 Task: Enable "Deinterlace video" for transcode stream output.
Action: Mouse moved to (96, 15)
Screenshot: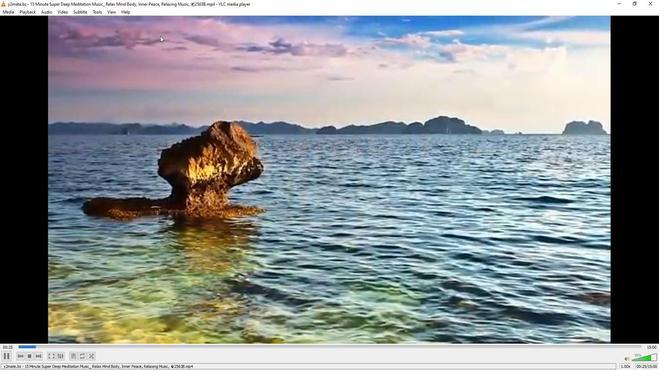 
Action: Mouse pressed left at (96, 15)
Screenshot: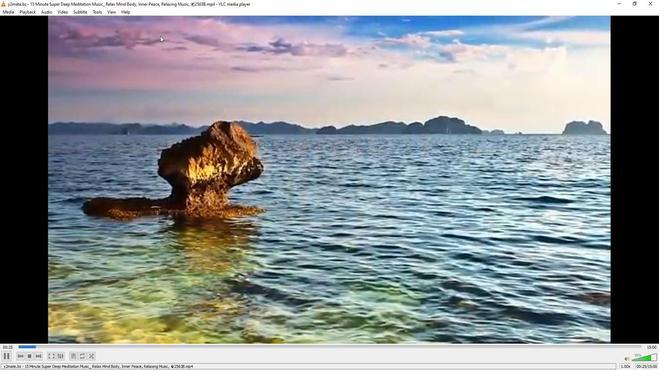 
Action: Mouse moved to (111, 97)
Screenshot: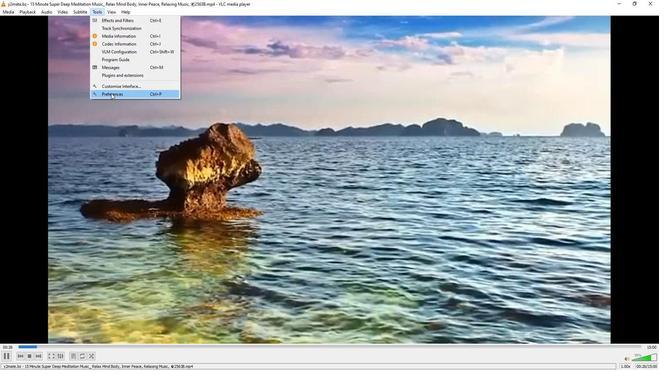 
Action: Mouse pressed left at (111, 97)
Screenshot: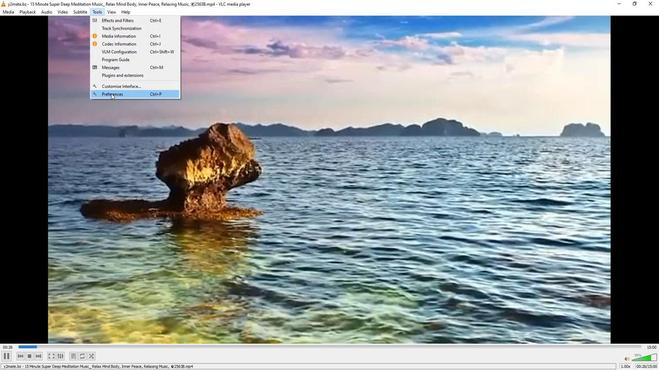 
Action: Mouse moved to (218, 303)
Screenshot: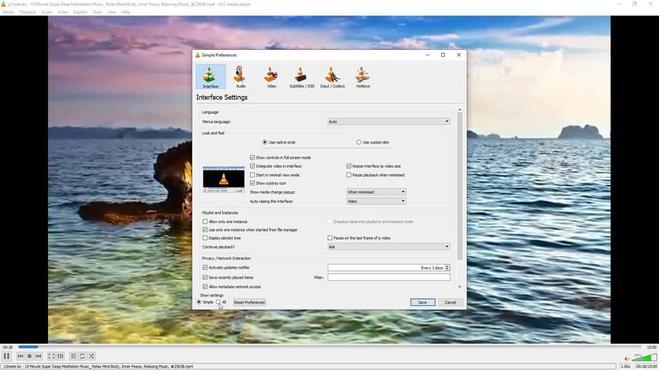 
Action: Mouse pressed left at (218, 303)
Screenshot: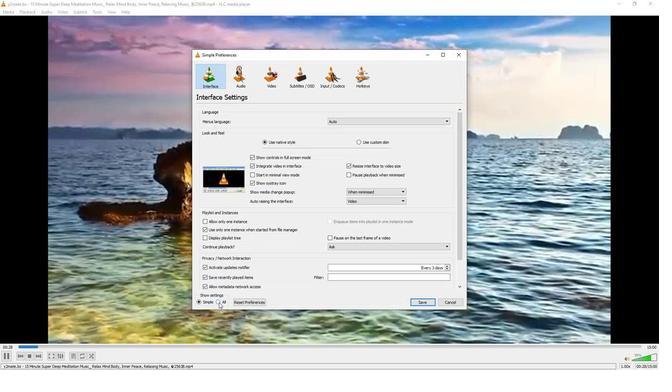 
Action: Mouse moved to (224, 199)
Screenshot: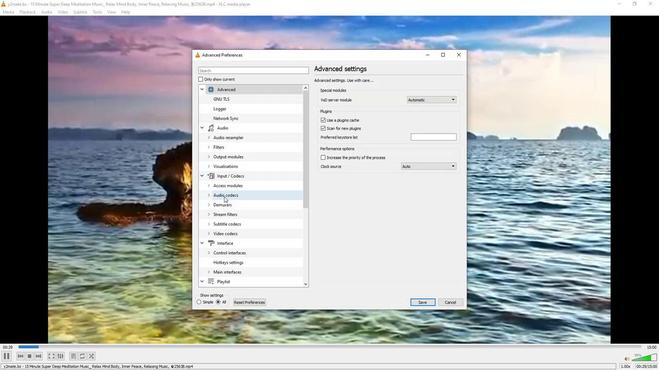 
Action: Mouse scrolled (224, 199) with delta (0, 0)
Screenshot: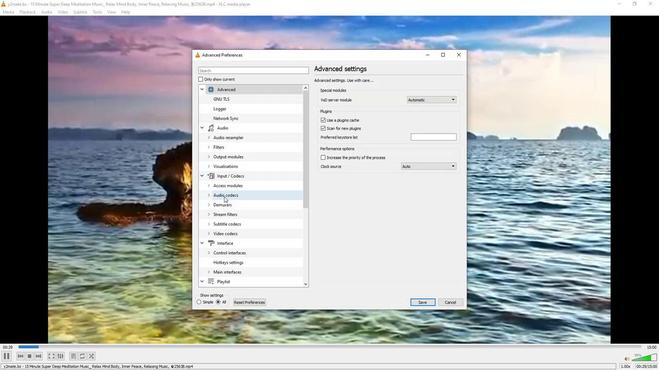 
Action: Mouse moved to (223, 197)
Screenshot: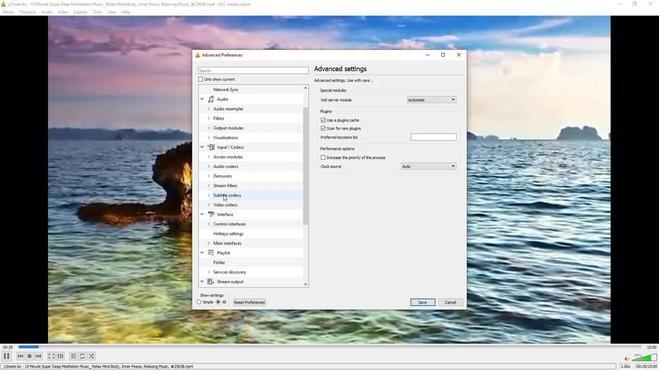 
Action: Mouse scrolled (223, 197) with delta (0, 0)
Screenshot: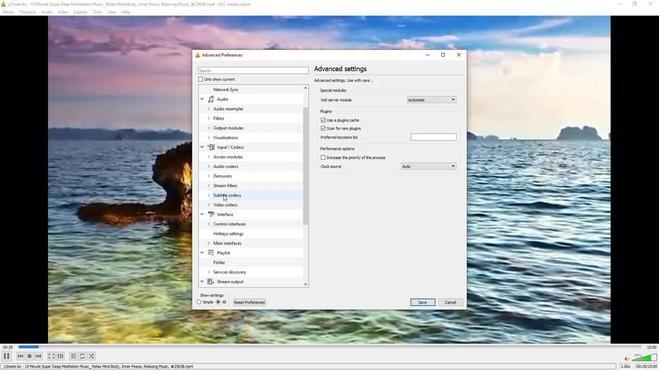 
Action: Mouse moved to (222, 196)
Screenshot: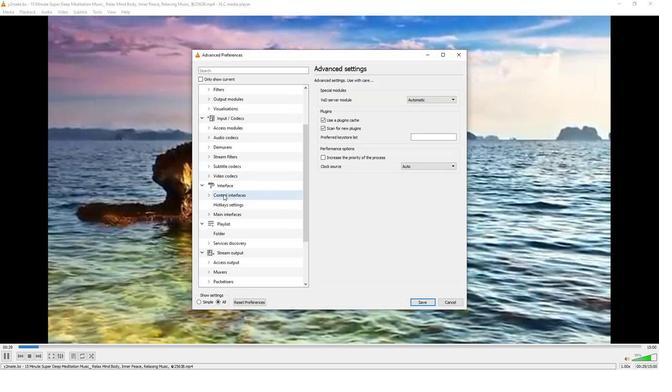 
Action: Mouse scrolled (222, 195) with delta (0, 0)
Screenshot: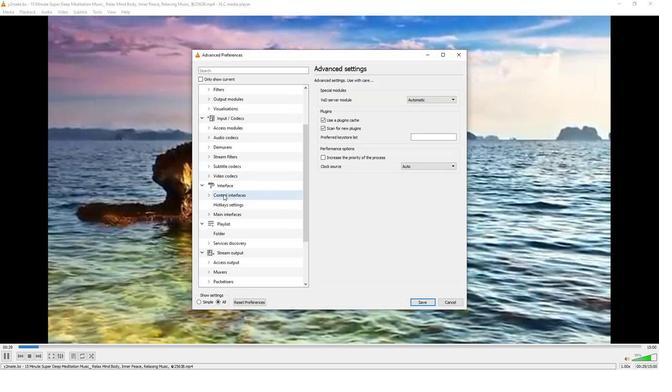 
Action: Mouse moved to (208, 263)
Screenshot: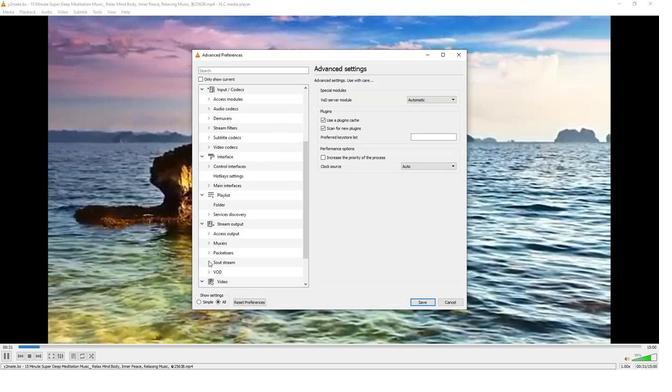 
Action: Mouse pressed left at (208, 263)
Screenshot: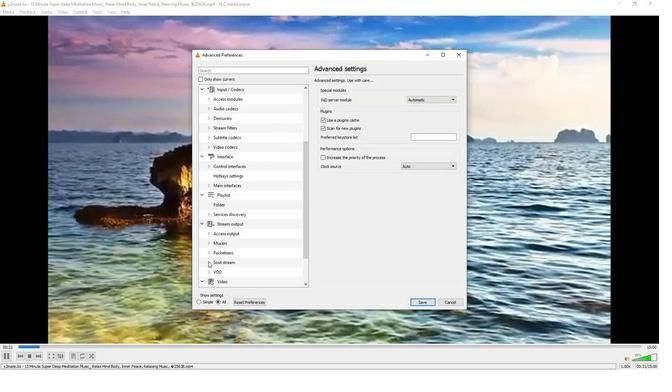 
Action: Mouse moved to (214, 236)
Screenshot: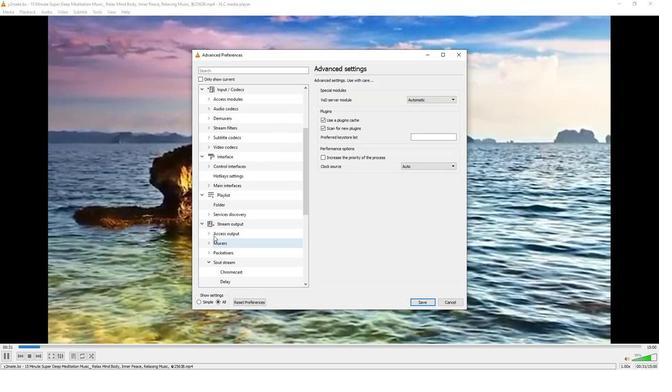 
Action: Mouse scrolled (214, 236) with delta (0, 0)
Screenshot: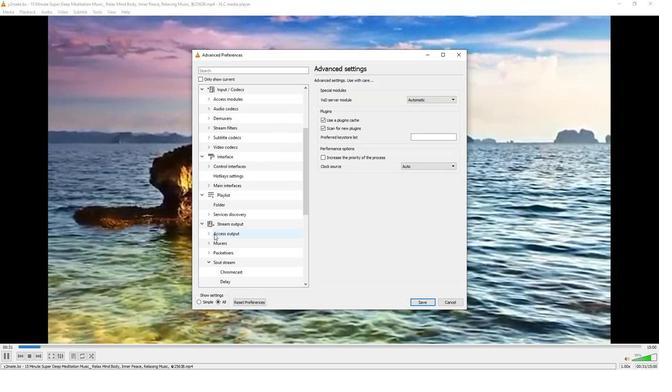 
Action: Mouse scrolled (214, 236) with delta (0, 0)
Screenshot: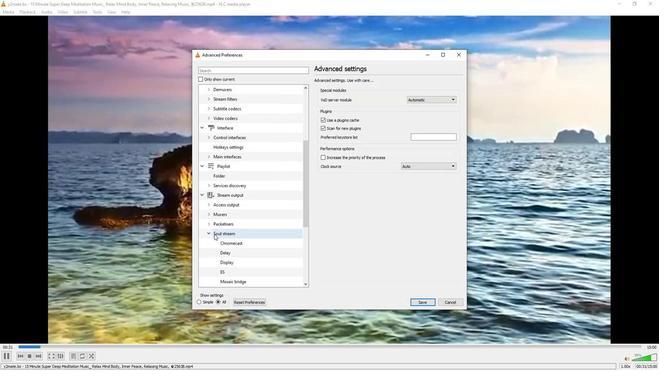 
Action: Mouse scrolled (214, 236) with delta (0, 0)
Screenshot: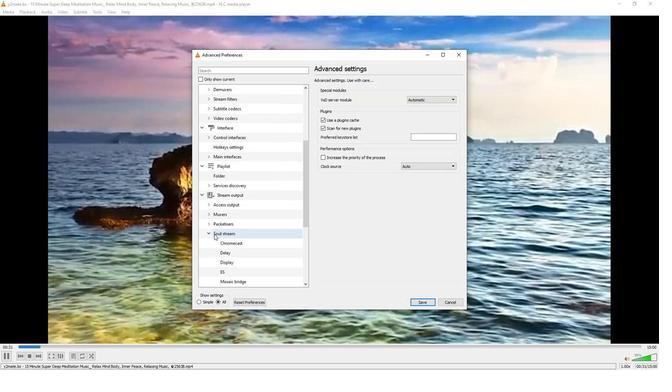 
Action: Mouse moved to (221, 249)
Screenshot: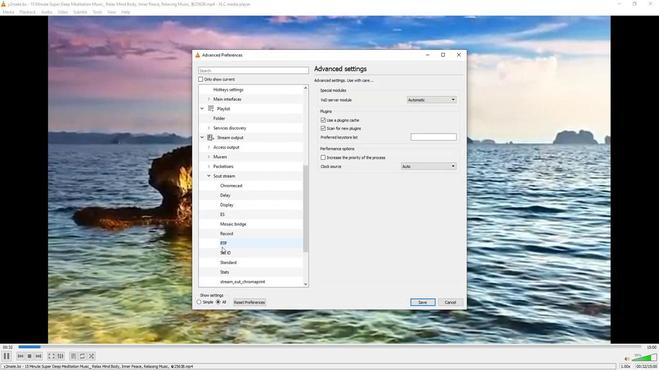 
Action: Mouse scrolled (221, 248) with delta (0, 0)
Screenshot: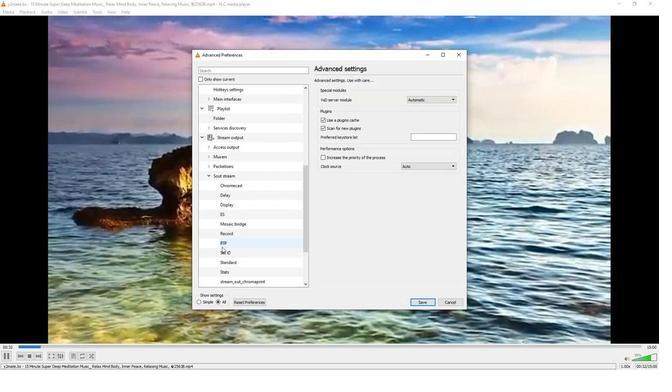 
Action: Mouse scrolled (221, 248) with delta (0, 0)
Screenshot: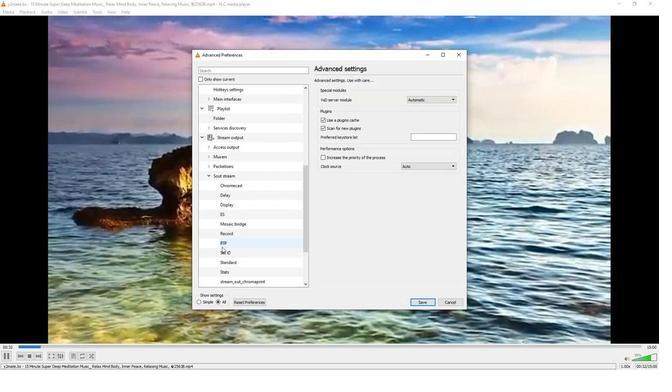 
Action: Mouse scrolled (221, 248) with delta (0, 0)
Screenshot: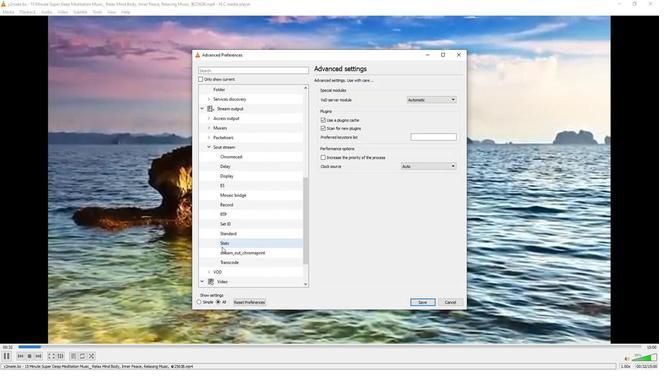 
Action: Mouse moved to (229, 224)
Screenshot: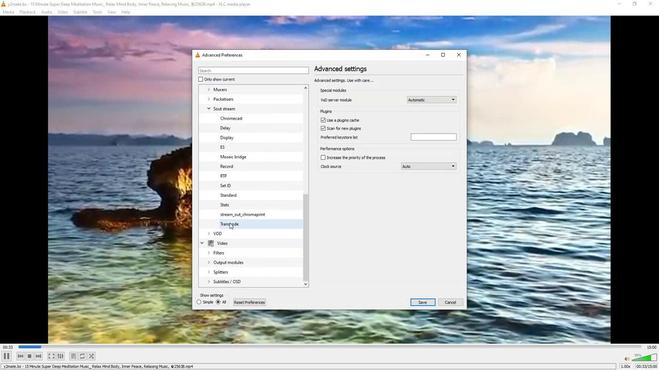 
Action: Mouse pressed left at (229, 224)
Screenshot: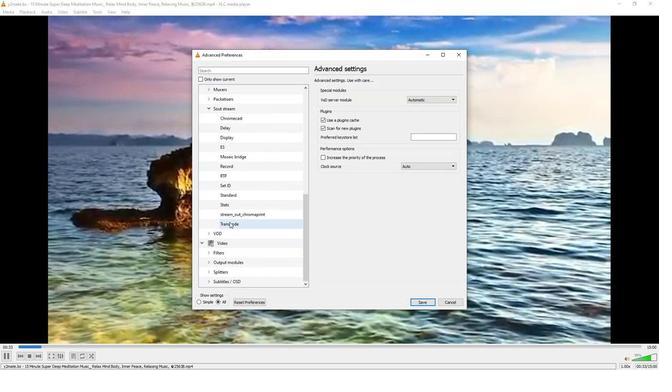 
Action: Mouse moved to (322, 148)
Screenshot: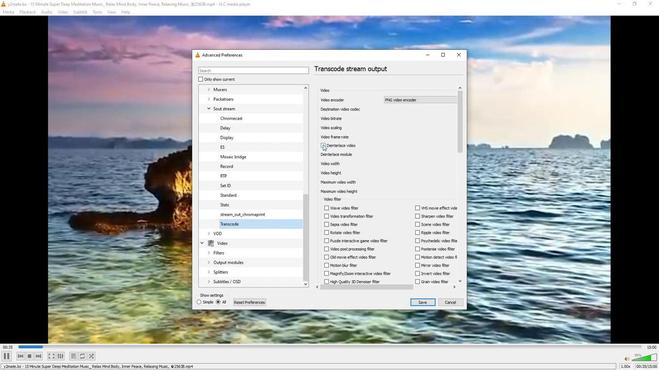 
Action: Mouse pressed left at (322, 148)
Screenshot: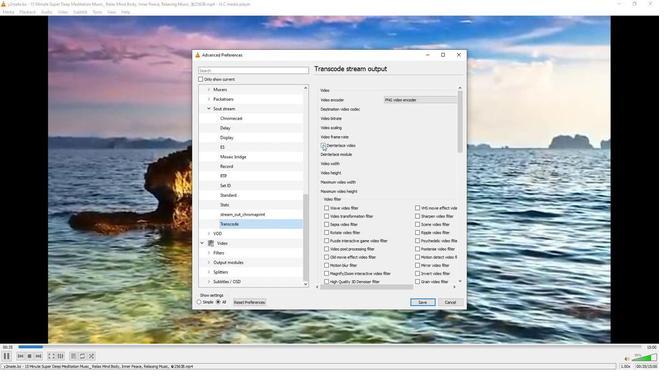 
Action: Mouse moved to (315, 195)
Screenshot: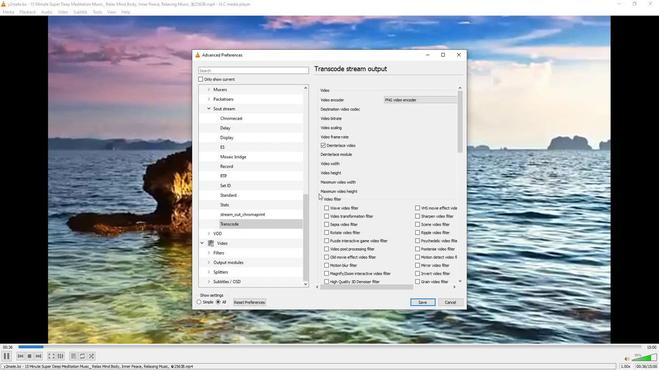 
